 Task: Add Attachment from "Attach a link" to Card Card0000000136 in Board Board0000000034 in Workspace WS0000000012 in Trello. Add Cover Red to Card Card0000000136 in Board Board0000000034 in Workspace WS0000000012 in Trello. Add "Join Card" Button Button0000000136  to Card Card0000000136 in Board Board0000000034 in Workspace WS0000000012 in Trello. Add Description DS0000000136 to Card Card0000000136 in Board Board0000000034 in Workspace WS0000000012 in Trello. Add Comment CM0000000136 to Card Card0000000136 in Board Board0000000034 in Workspace WS0000000012 in Trello
Action: Mouse moved to (252, 233)
Screenshot: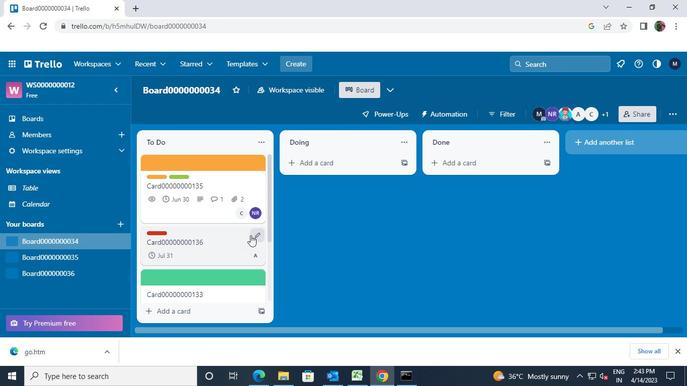 
Action: Mouse pressed left at (252, 233)
Screenshot: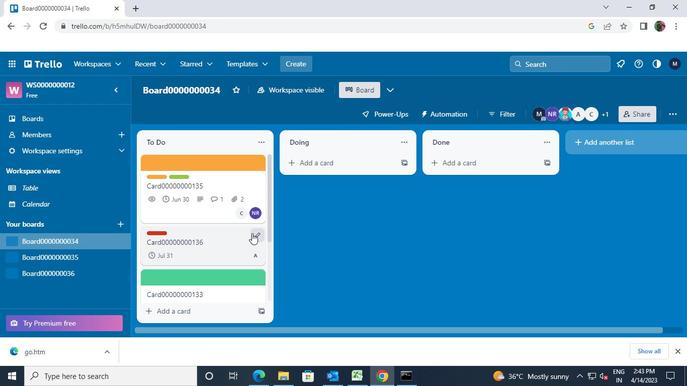 
Action: Mouse moved to (278, 172)
Screenshot: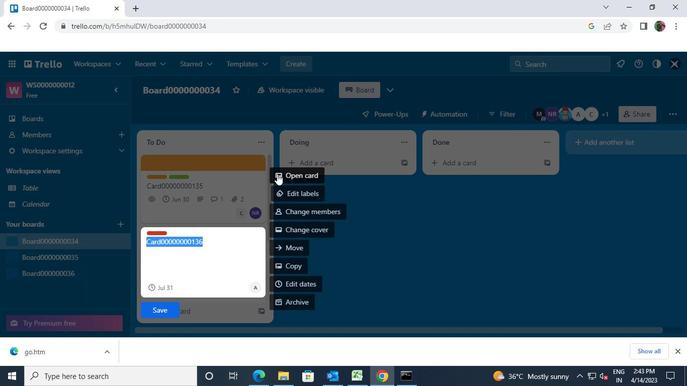 
Action: Mouse pressed left at (278, 172)
Screenshot: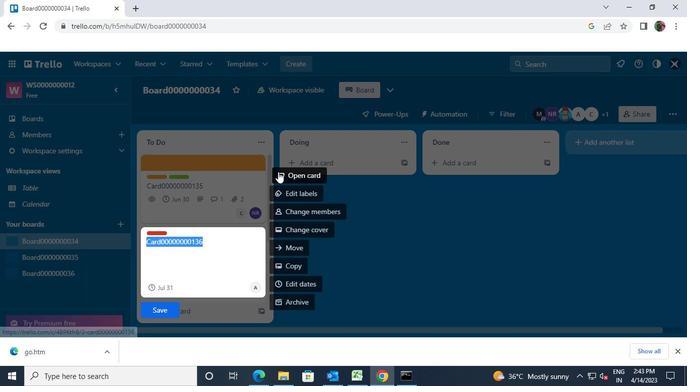 
Action: Mouse moved to (462, 221)
Screenshot: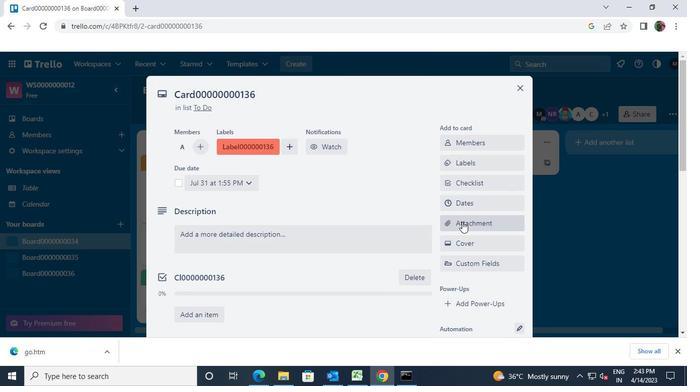 
Action: Mouse pressed left at (462, 221)
Screenshot: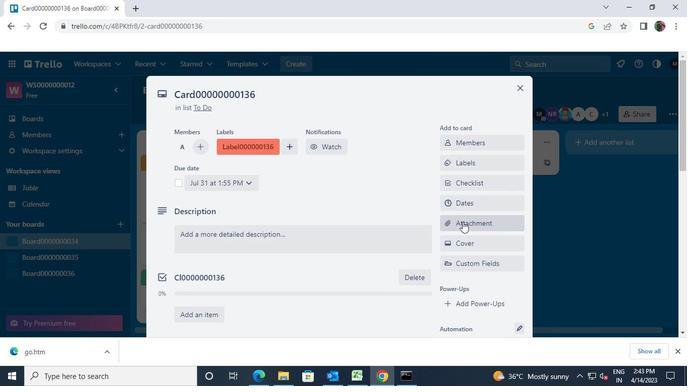 
Action: Mouse moved to (461, 104)
Screenshot: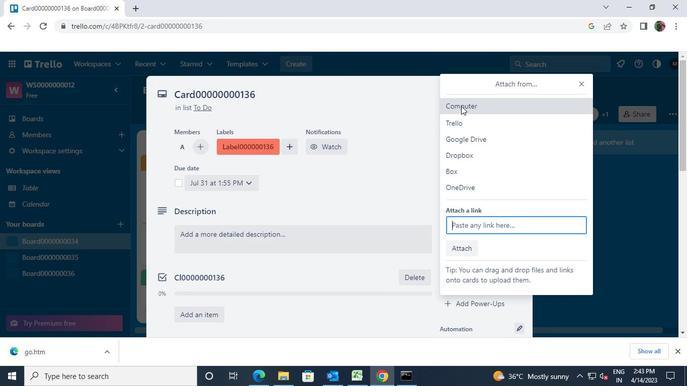 
Action: Mouse pressed left at (461, 104)
Screenshot: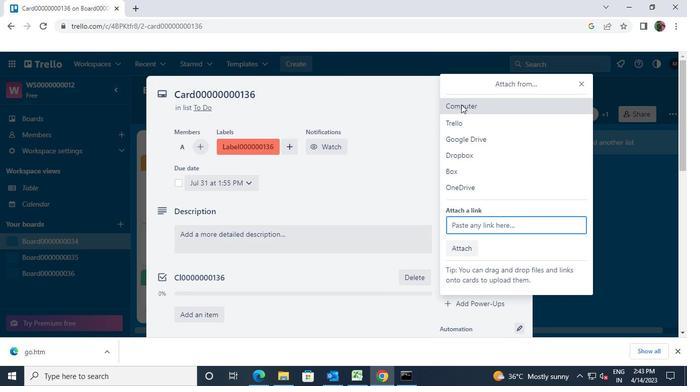 
Action: Mouse moved to (163, 96)
Screenshot: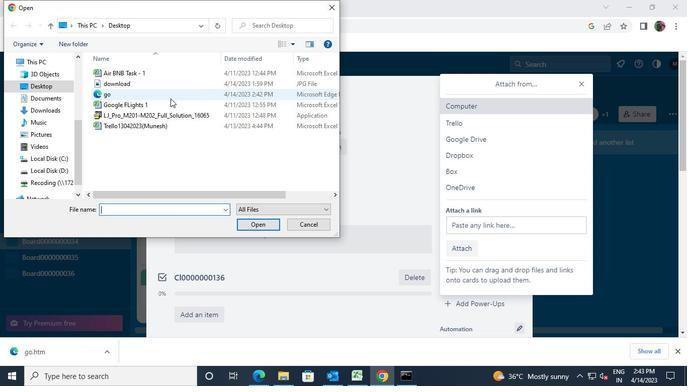 
Action: Mouse pressed left at (163, 96)
Screenshot: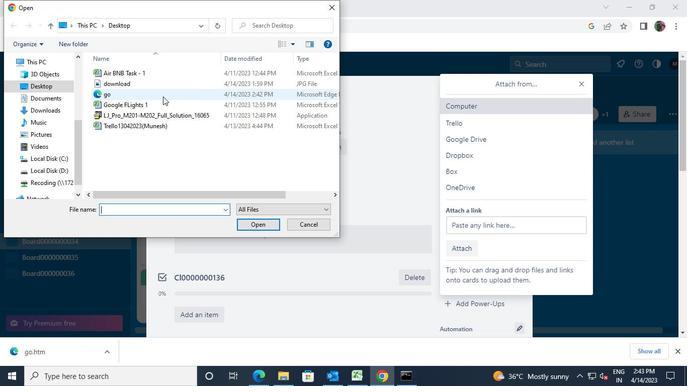 
Action: Mouse moved to (268, 223)
Screenshot: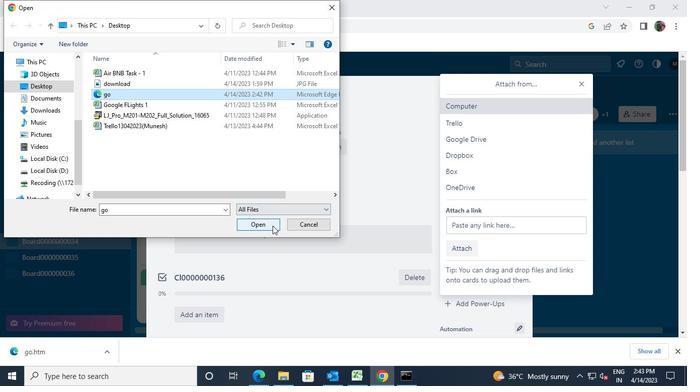 
Action: Mouse pressed left at (268, 223)
Screenshot: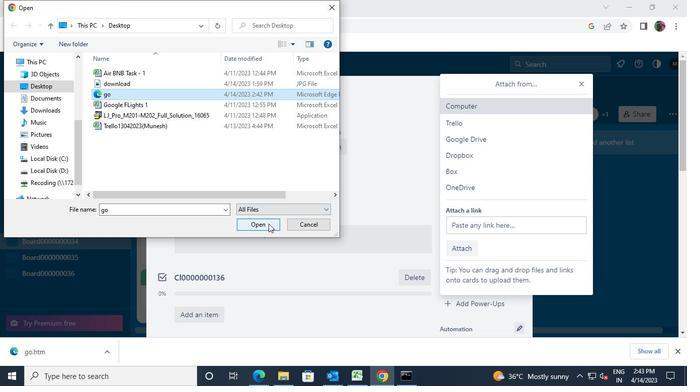 
Action: Mouse moved to (520, 81)
Screenshot: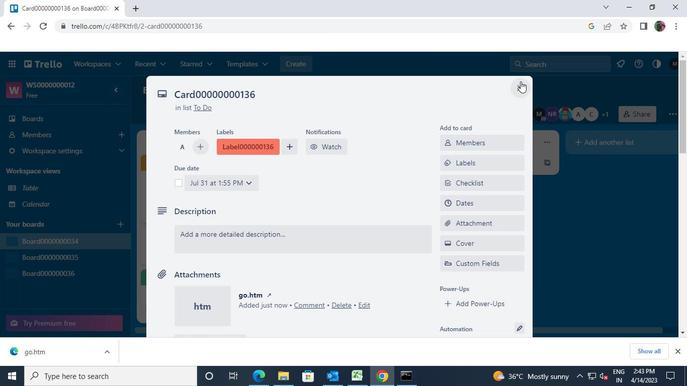 
Action: Mouse pressed left at (520, 81)
Screenshot: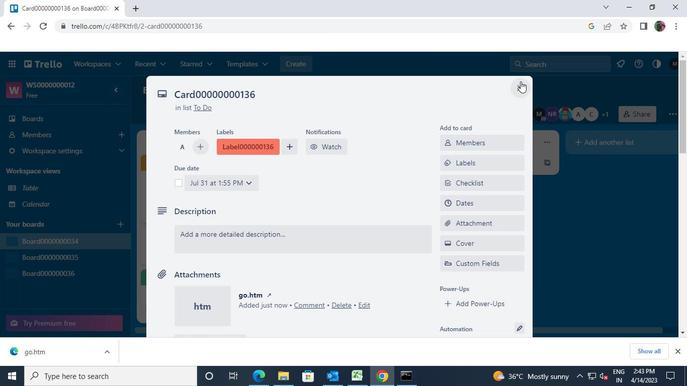 
Action: Mouse moved to (256, 236)
Screenshot: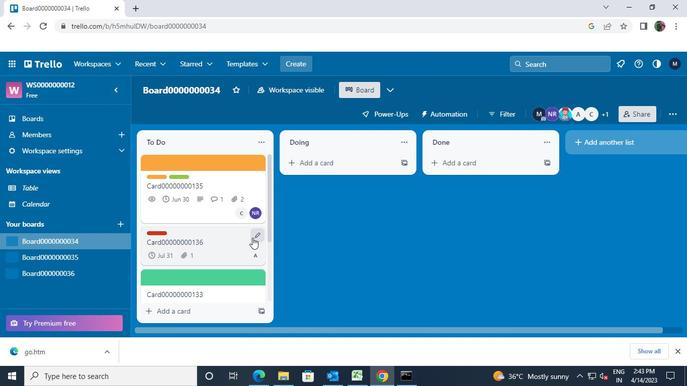 
Action: Mouse pressed left at (256, 236)
Screenshot: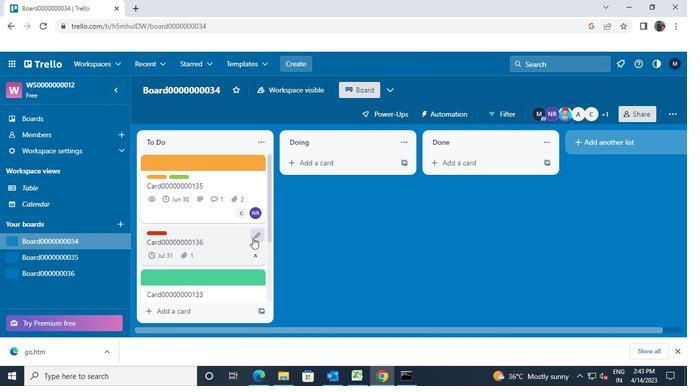 
Action: Mouse moved to (290, 228)
Screenshot: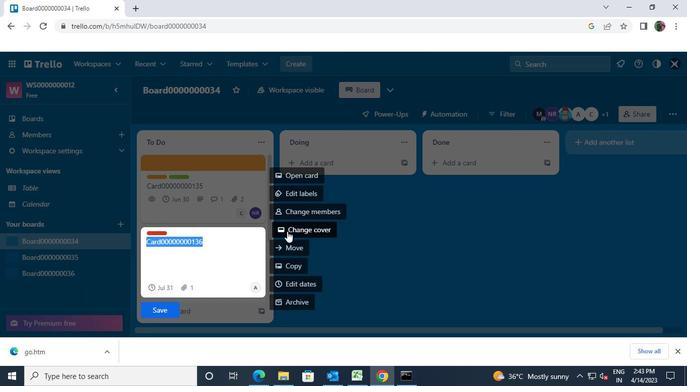 
Action: Mouse pressed left at (290, 228)
Screenshot: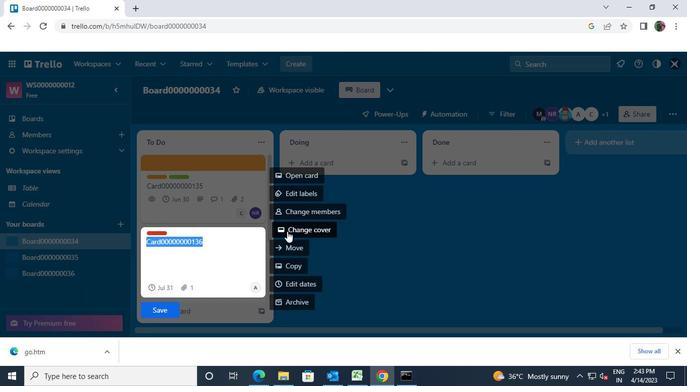 
Action: Mouse moved to (381, 173)
Screenshot: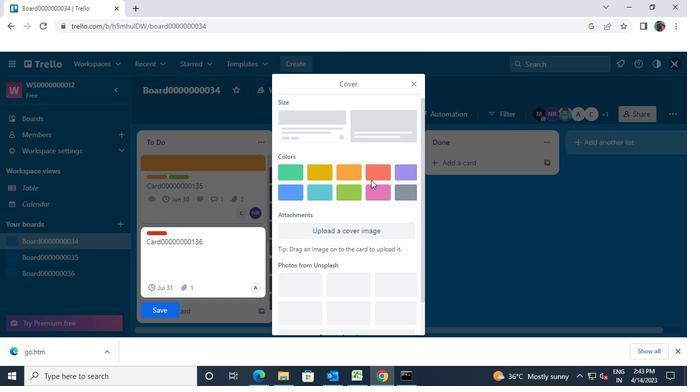 
Action: Mouse pressed left at (381, 173)
Screenshot: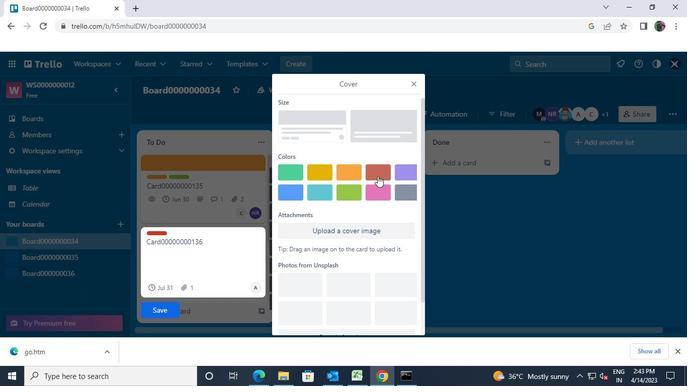 
Action: Mouse moved to (168, 332)
Screenshot: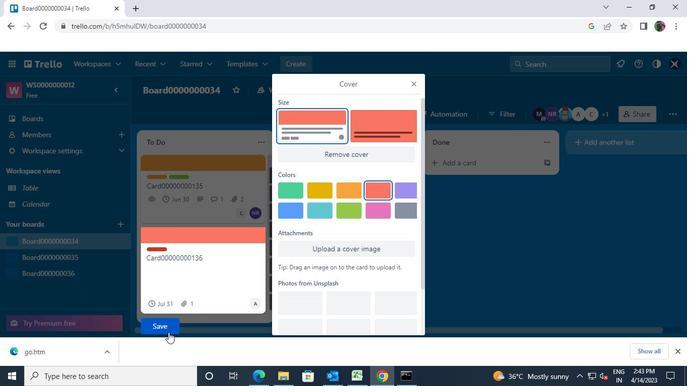 
Action: Mouse pressed left at (168, 332)
Screenshot: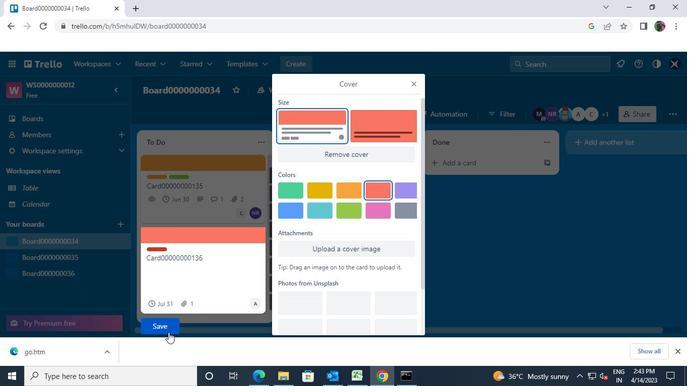 
Action: Mouse moved to (254, 234)
Screenshot: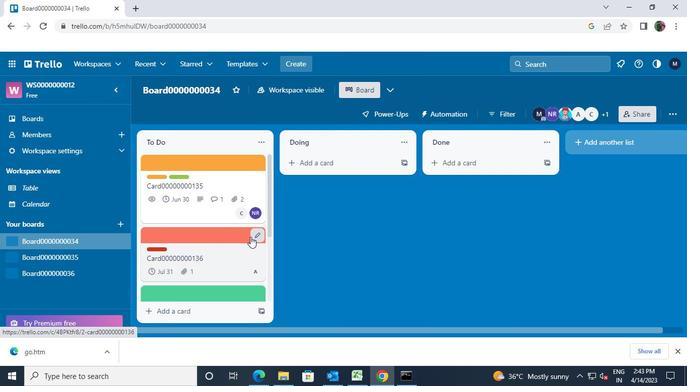 
Action: Mouse pressed left at (254, 234)
Screenshot: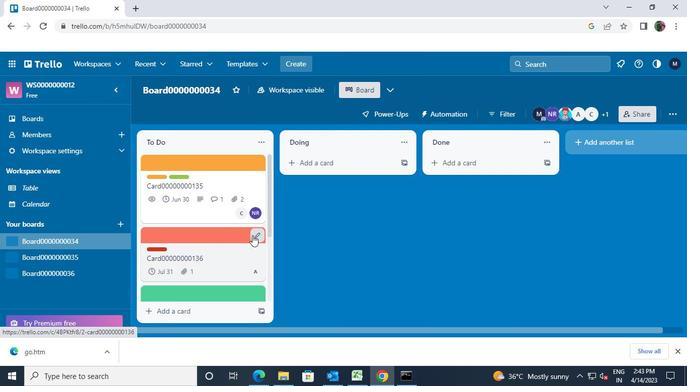 
Action: Mouse moved to (293, 193)
Screenshot: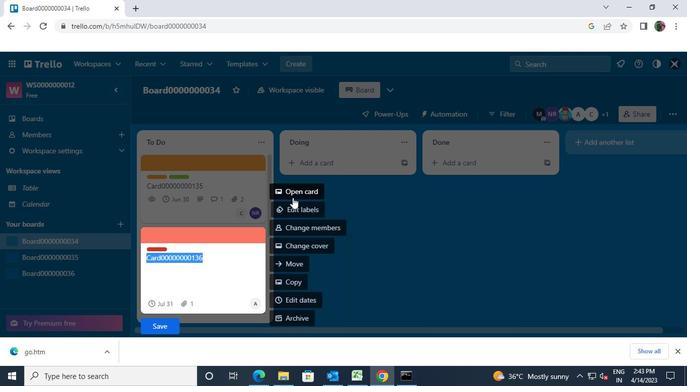 
Action: Mouse pressed left at (293, 193)
Screenshot: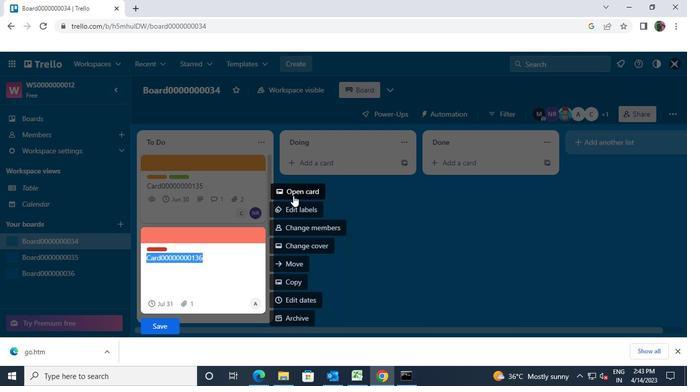 
Action: Mouse moved to (456, 279)
Screenshot: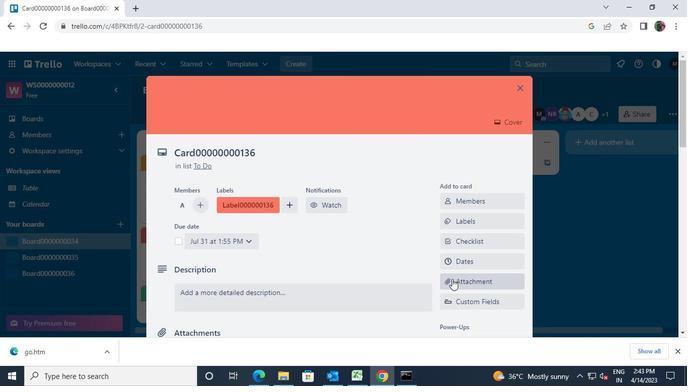 
Action: Mouse scrolled (456, 278) with delta (0, 0)
Screenshot: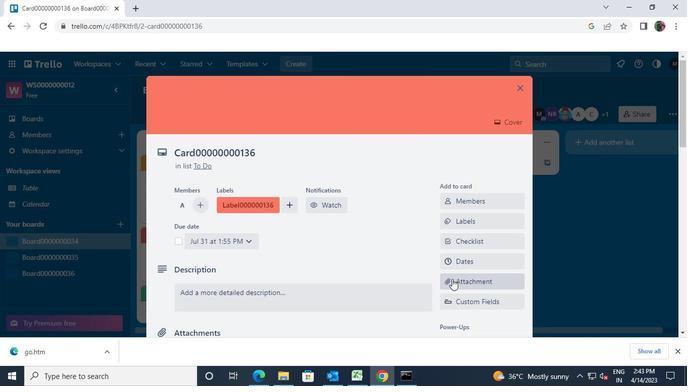 
Action: Mouse scrolled (456, 278) with delta (0, 0)
Screenshot: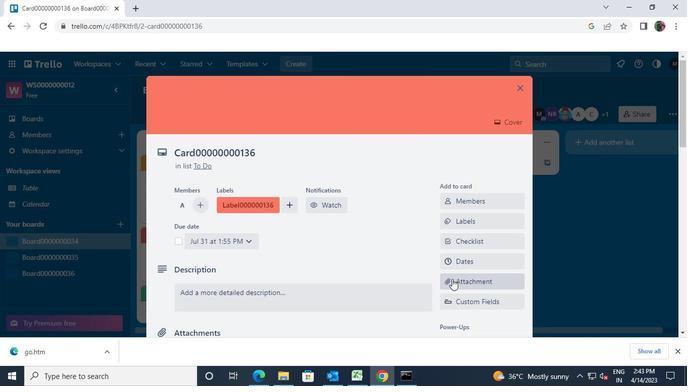 
Action: Mouse moved to (465, 247)
Screenshot: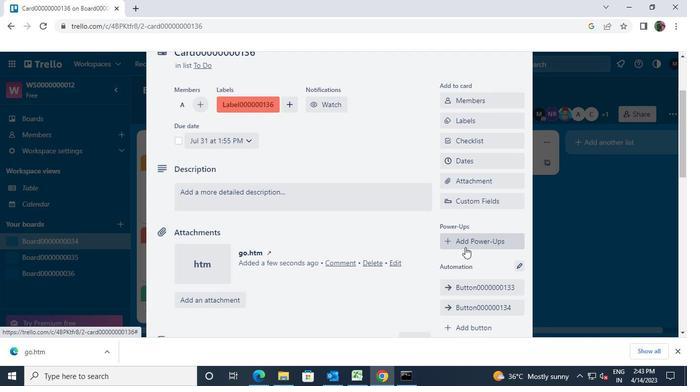
Action: Mouse scrolled (465, 246) with delta (0, 0)
Screenshot: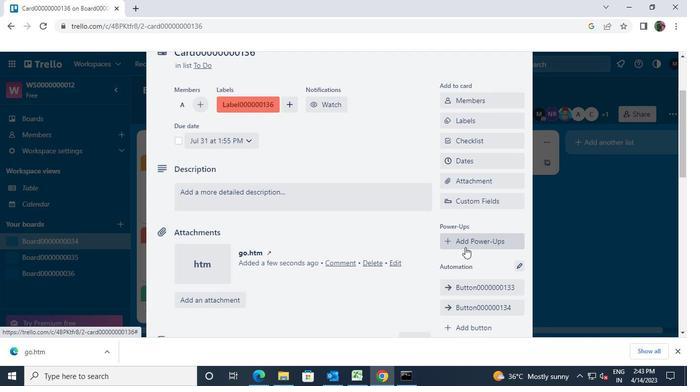 
Action: Mouse scrolled (465, 246) with delta (0, 0)
Screenshot: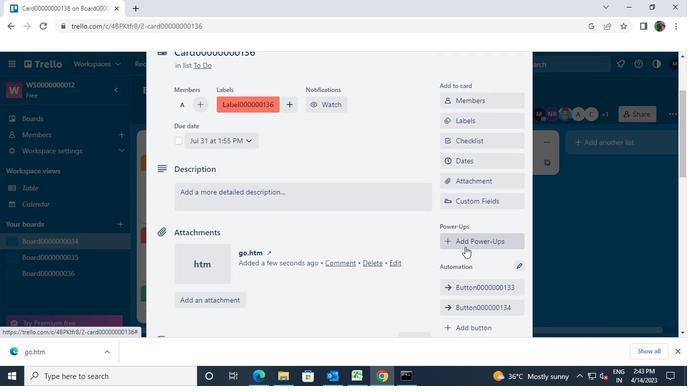 
Action: Mouse moved to (465, 224)
Screenshot: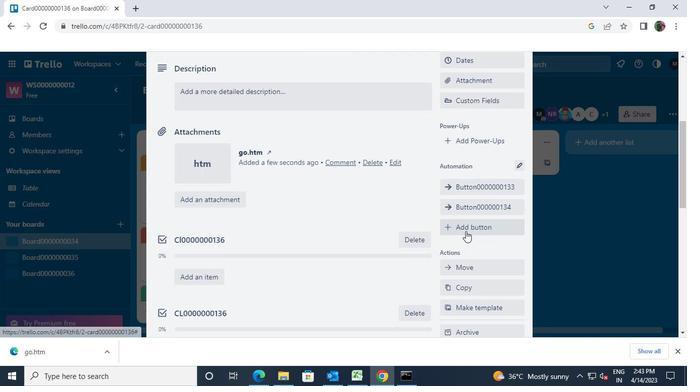 
Action: Mouse pressed left at (465, 224)
Screenshot: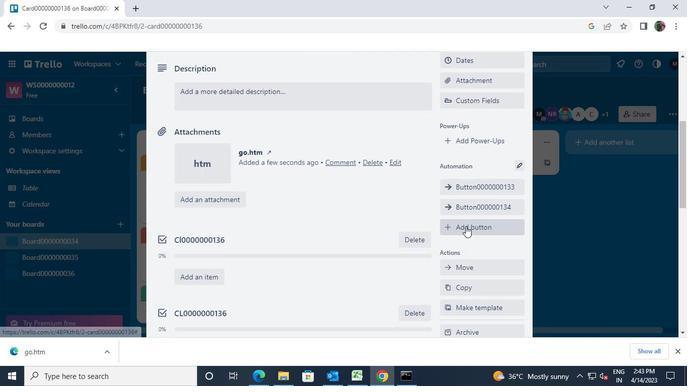 
Action: Mouse moved to (483, 128)
Screenshot: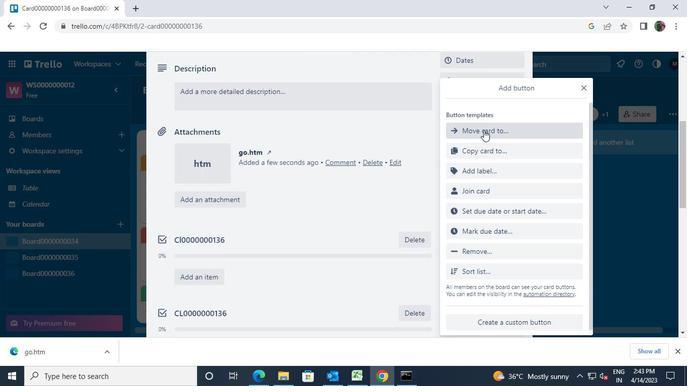
Action: Mouse pressed left at (483, 128)
Screenshot: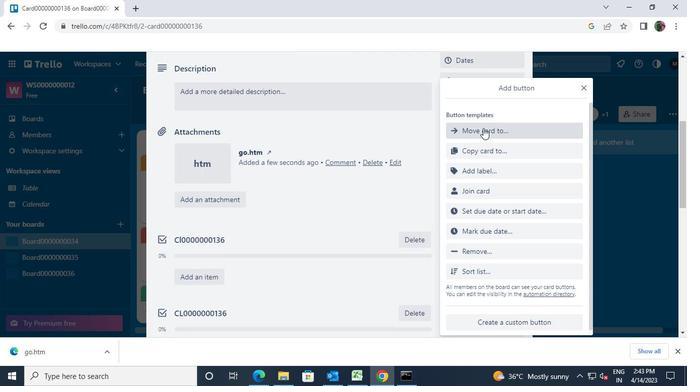 
Action: Key pressed <Key.shift>Button
Screenshot: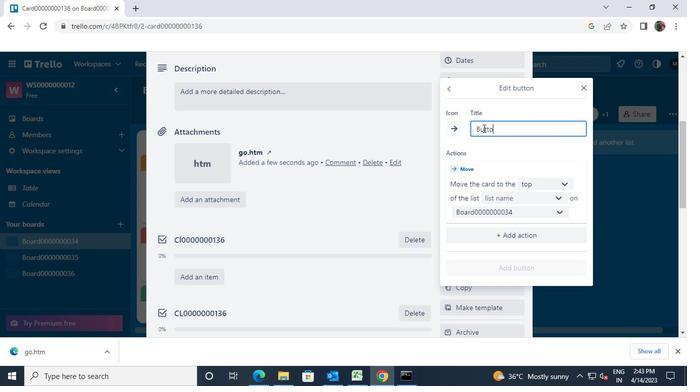 
Action: Mouse moved to (567, 185)
Screenshot: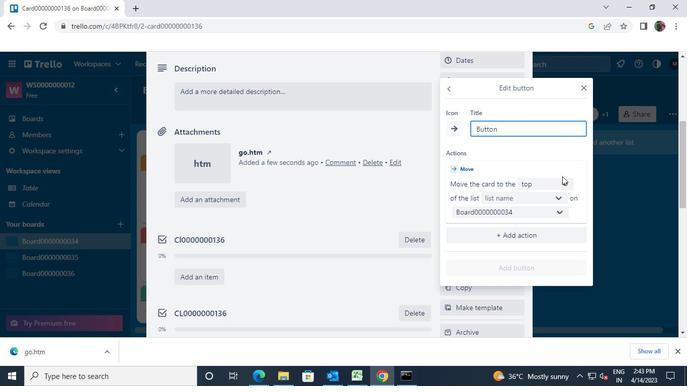 
Action: Mouse pressed left at (567, 185)
Screenshot: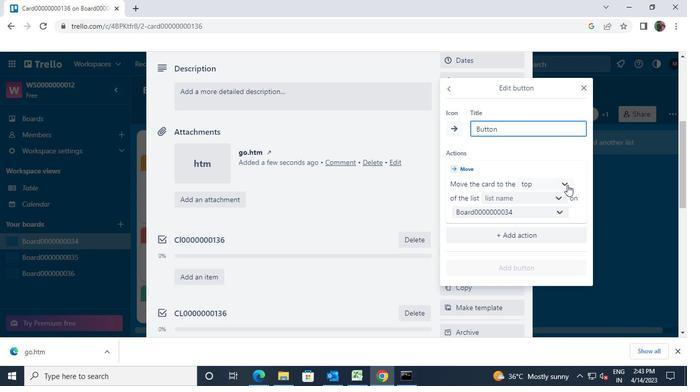 
Action: Mouse moved to (550, 199)
Screenshot: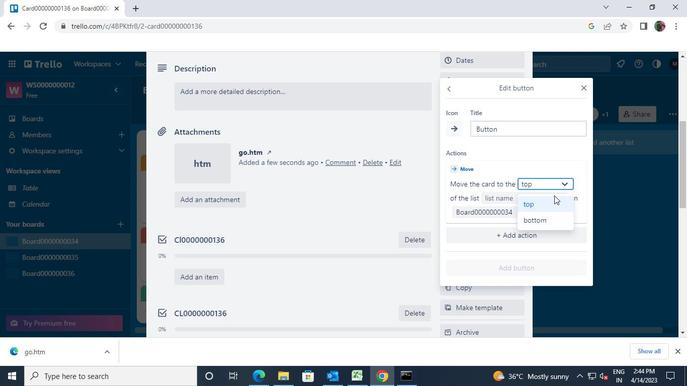 
Action: Mouse pressed left at (550, 199)
Screenshot: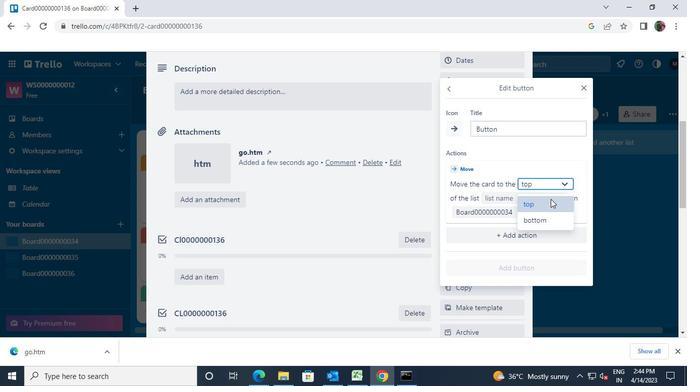 
Action: Mouse moved to (562, 193)
Screenshot: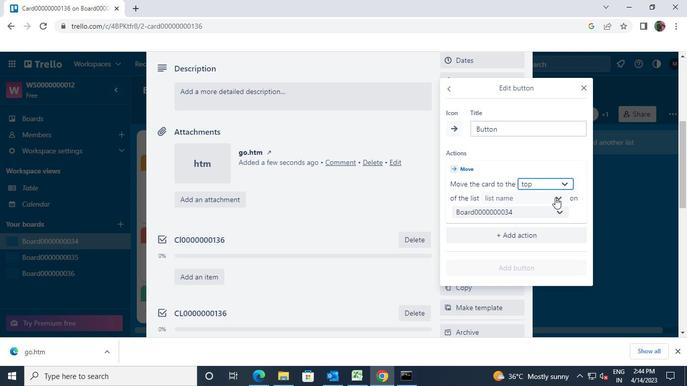 
Action: Mouse pressed left at (562, 193)
Screenshot: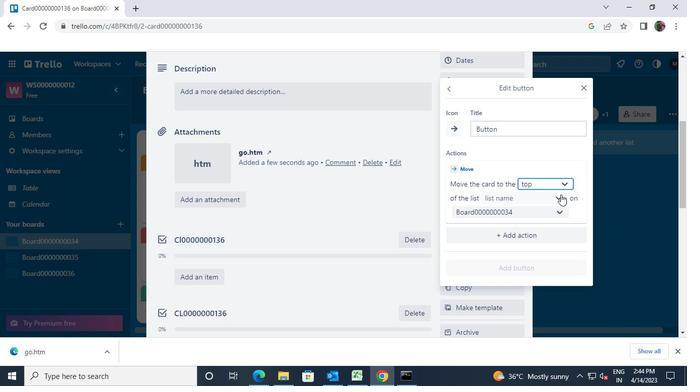 
Action: Mouse moved to (528, 218)
Screenshot: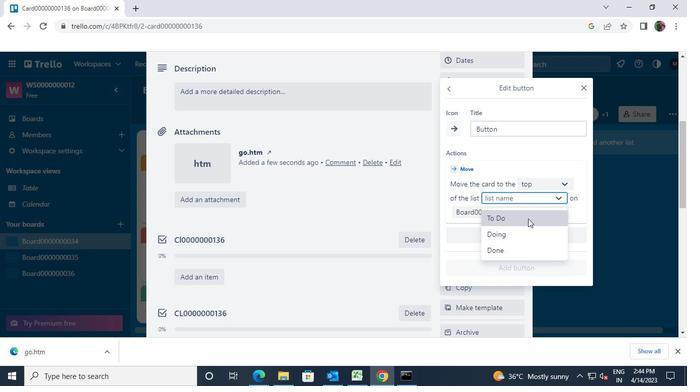 
Action: Mouse pressed left at (528, 218)
Screenshot: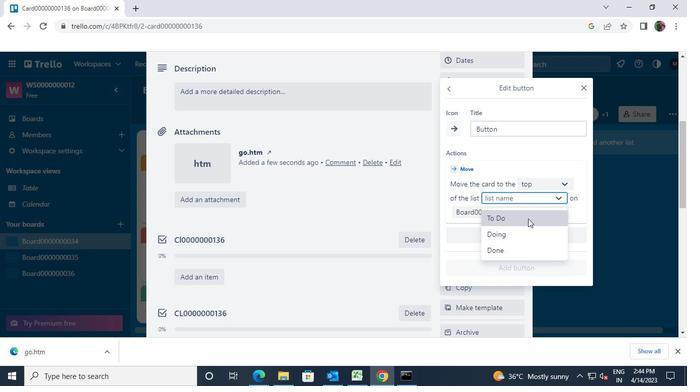 
Action: Mouse moved to (521, 268)
Screenshot: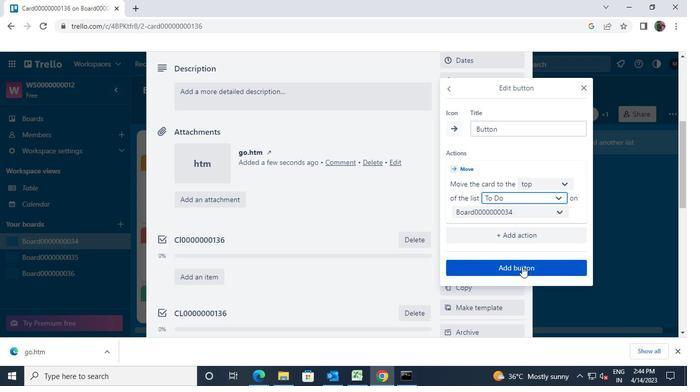 
Action: Mouse pressed left at (521, 268)
Screenshot: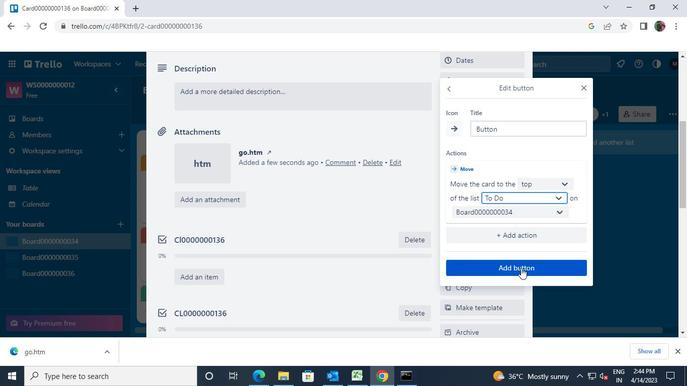 
Action: Mouse moved to (484, 226)
Screenshot: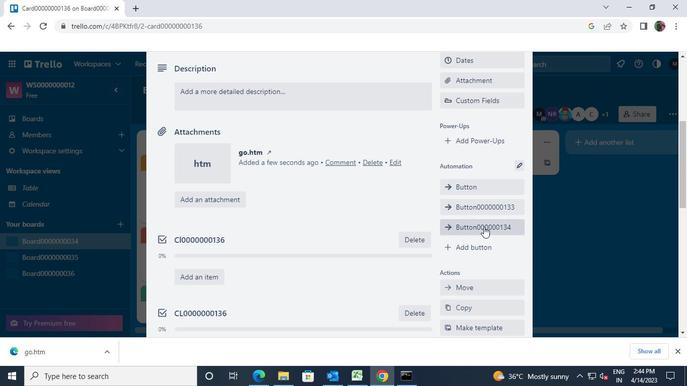 
Action: Mouse scrolled (484, 227) with delta (0, 0)
Screenshot: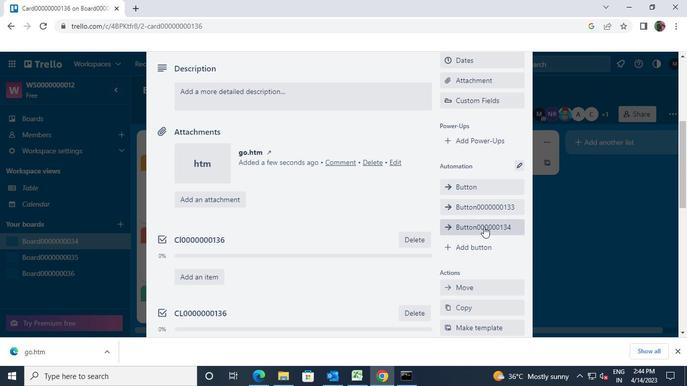 
Action: Mouse scrolled (484, 227) with delta (0, 0)
Screenshot: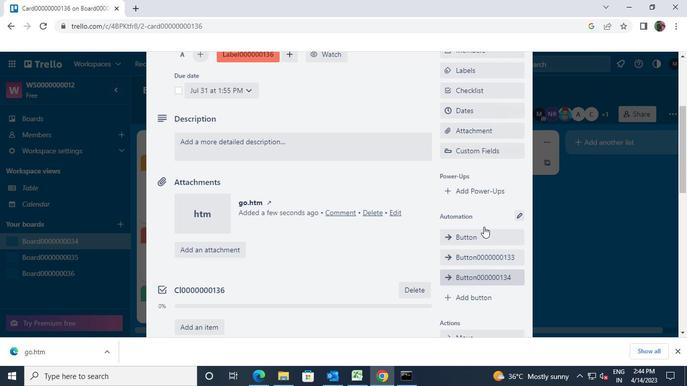 
Action: Mouse scrolled (484, 227) with delta (0, 0)
Screenshot: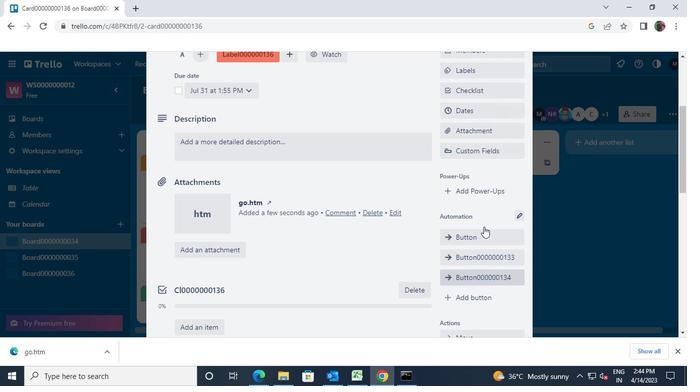 
Action: Mouse moved to (342, 246)
Screenshot: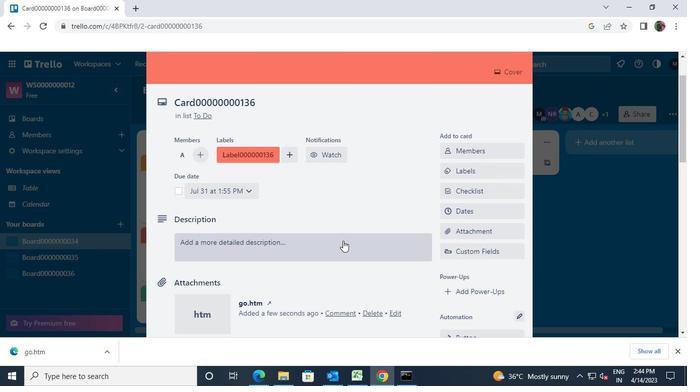 
Action: Mouse pressed left at (342, 246)
Screenshot: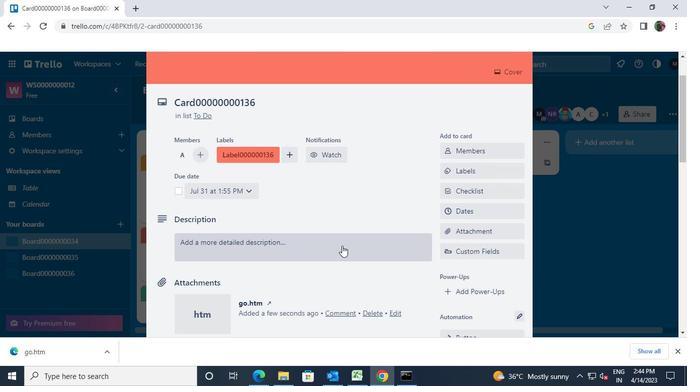 
Action: Mouse moved to (347, 243)
Screenshot: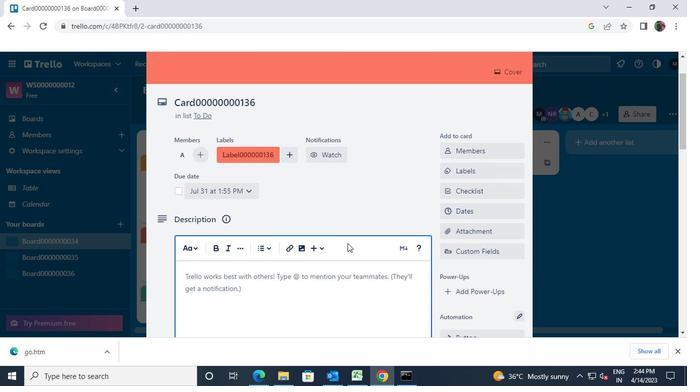 
Action: Key pressed <Key.shift>Ds<<96>><<96>><<96>><<96>><<96>><<96>><<96>><<96>><<97>><<99>><<102>>
Screenshot: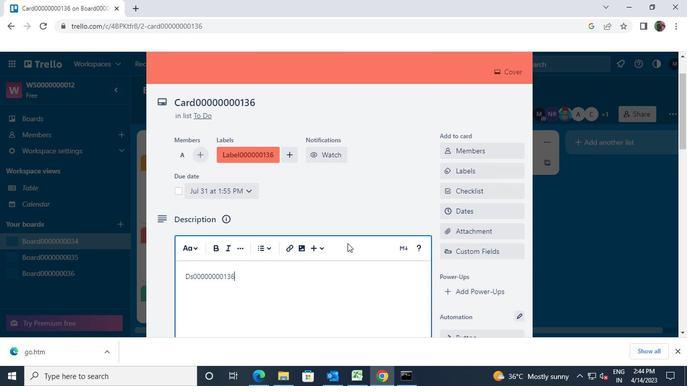 
Action: Mouse moved to (393, 261)
Screenshot: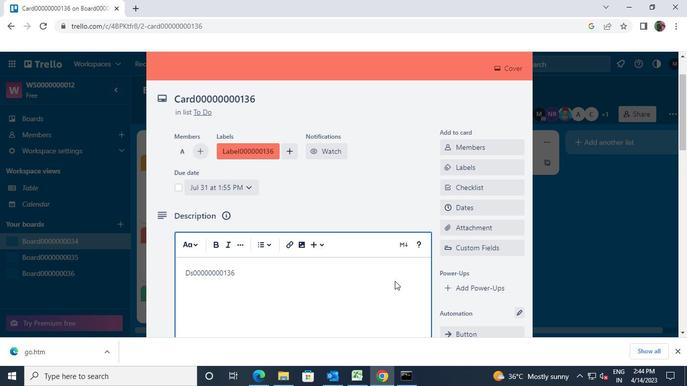 
Action: Mouse scrolled (393, 260) with delta (0, 0)
Screenshot: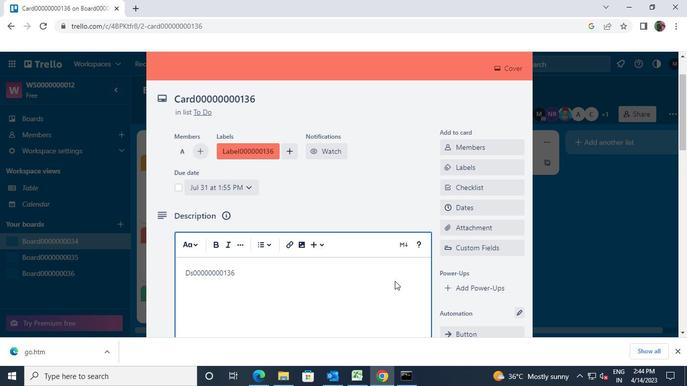 
Action: Mouse moved to (393, 281)
Screenshot: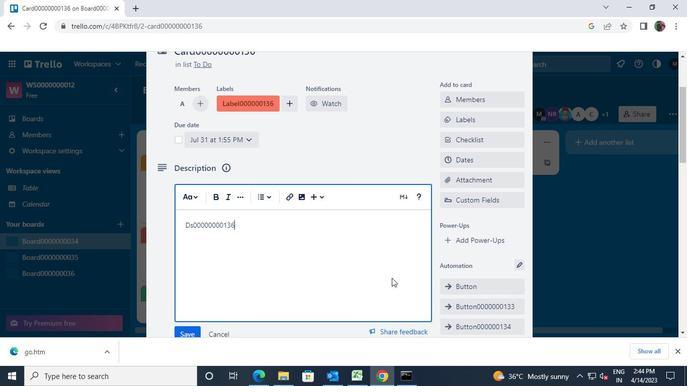 
Action: Mouse scrolled (393, 280) with delta (0, 0)
Screenshot: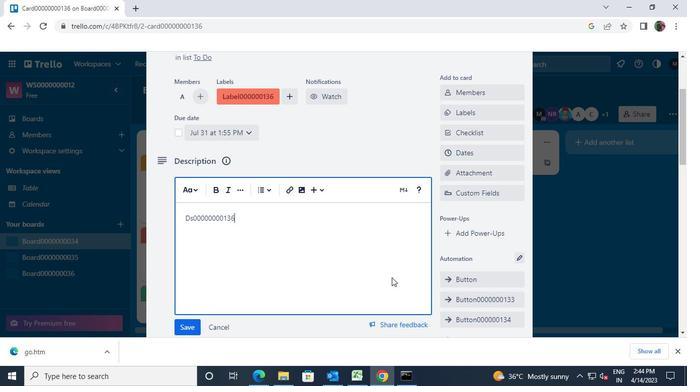 
Action: Mouse moved to (186, 286)
Screenshot: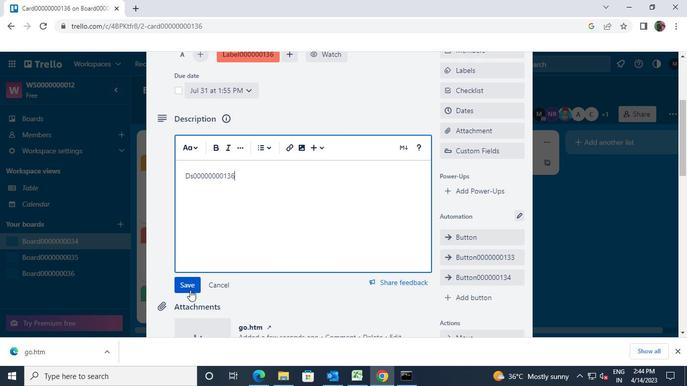 
Action: Mouse pressed left at (186, 286)
Screenshot: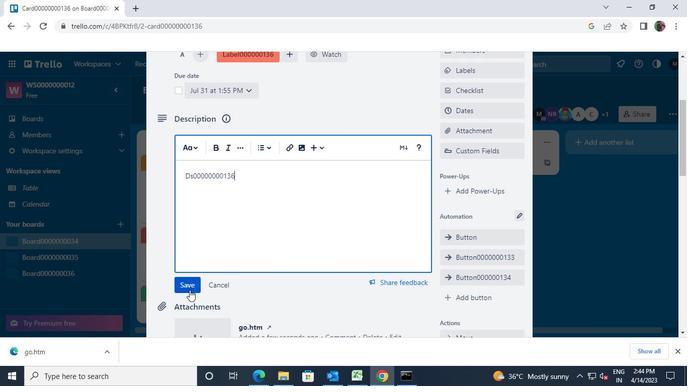 
Action: Mouse moved to (199, 273)
Screenshot: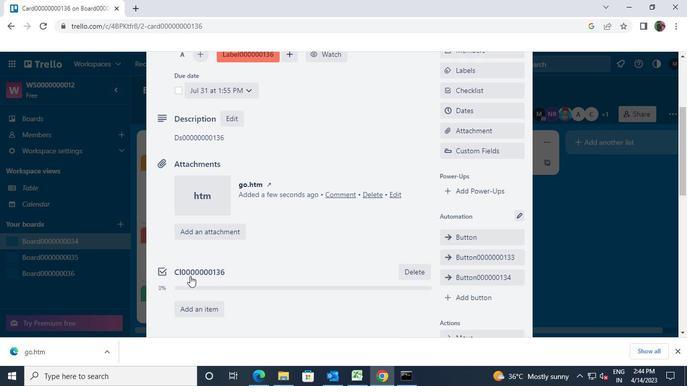 
Action: Mouse scrolled (199, 272) with delta (0, 0)
Screenshot: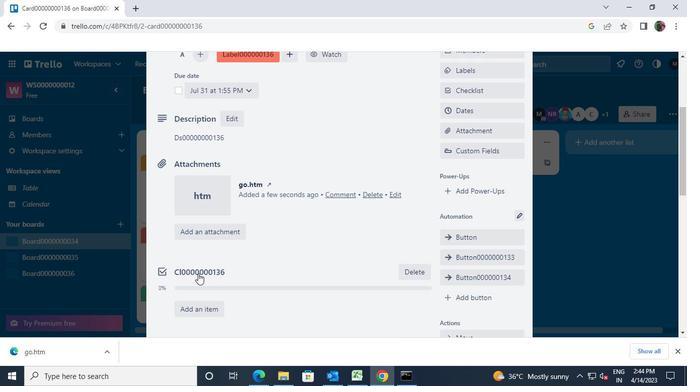 
Action: Mouse scrolled (199, 272) with delta (0, 0)
Screenshot: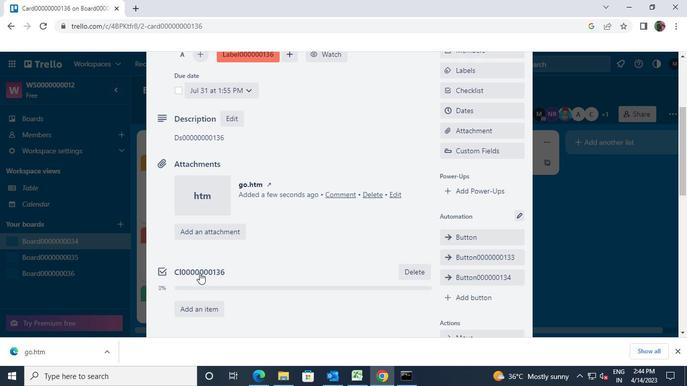 
Action: Mouse scrolled (199, 272) with delta (0, 0)
Screenshot: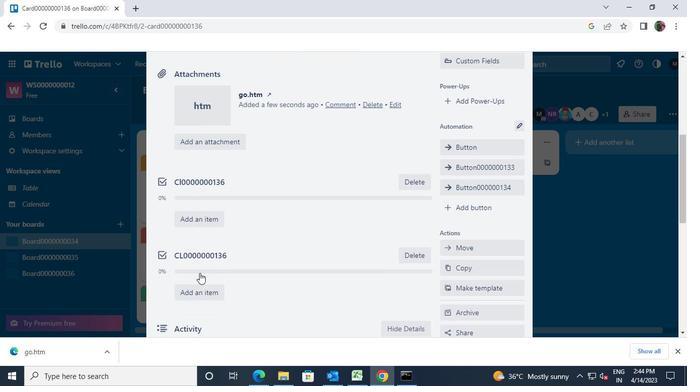 
Action: Mouse scrolled (199, 272) with delta (0, 0)
Screenshot: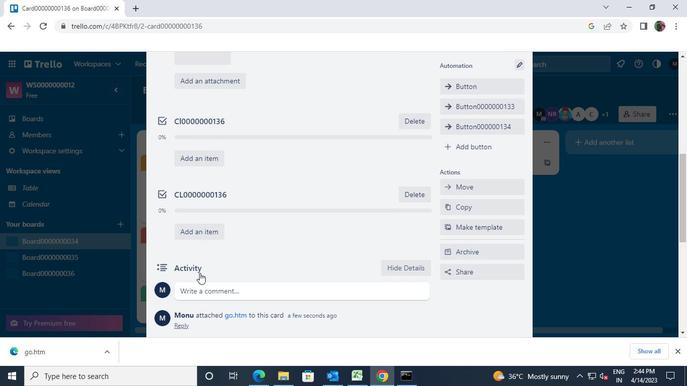 
Action: Mouse scrolled (199, 272) with delta (0, 0)
Screenshot: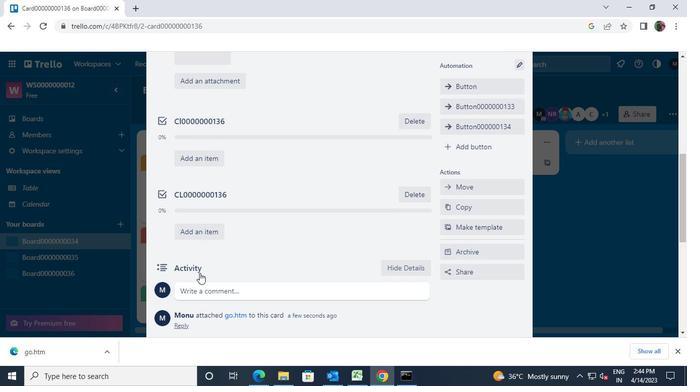 
Action: Mouse moved to (221, 195)
Screenshot: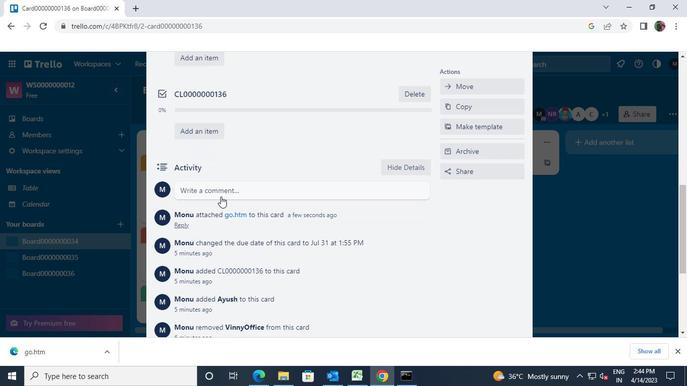
Action: Mouse pressed left at (221, 195)
Screenshot: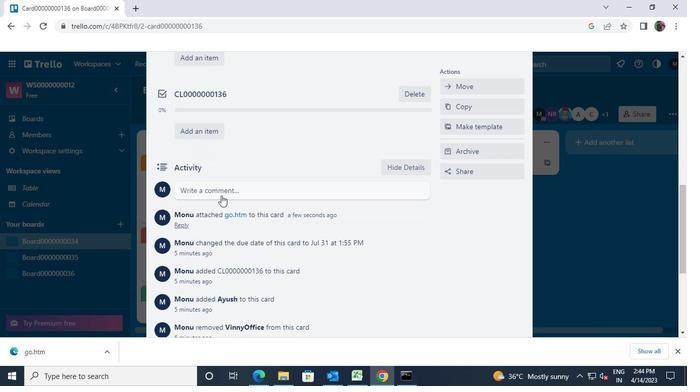 
Action: Mouse moved to (275, 176)
Screenshot: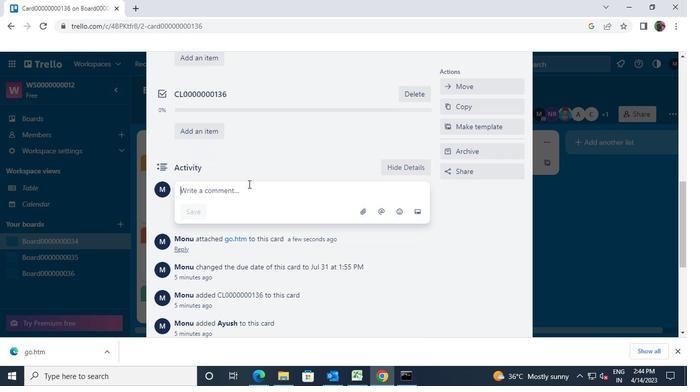 
Action: Key pressed <Key.shift>CM<<96>><<96>><<96>><<96>><<96>><<96>><<96>><<97>><<99>><<102>>
Screenshot: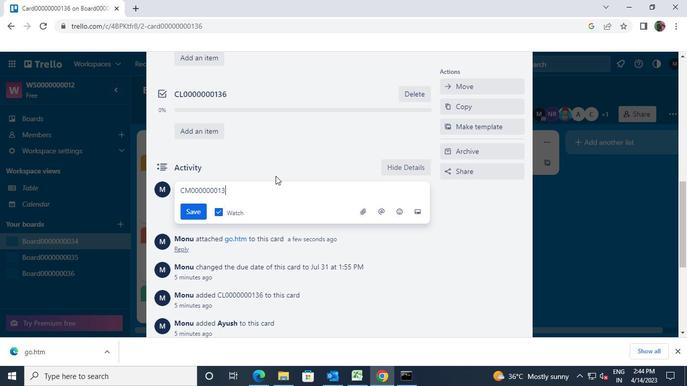 
Action: Mouse scrolled (275, 176) with delta (0, 0)
Screenshot: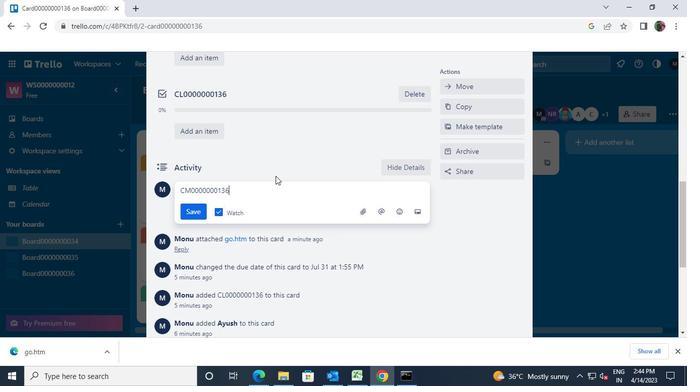 
Action: Mouse moved to (278, 174)
Screenshot: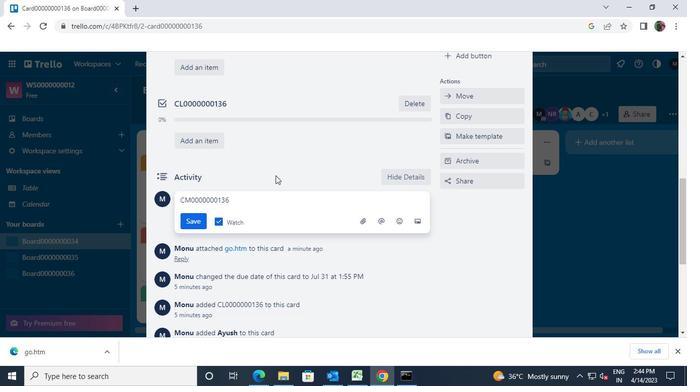 
Action: Mouse scrolled (278, 175) with delta (0, 0)
Screenshot: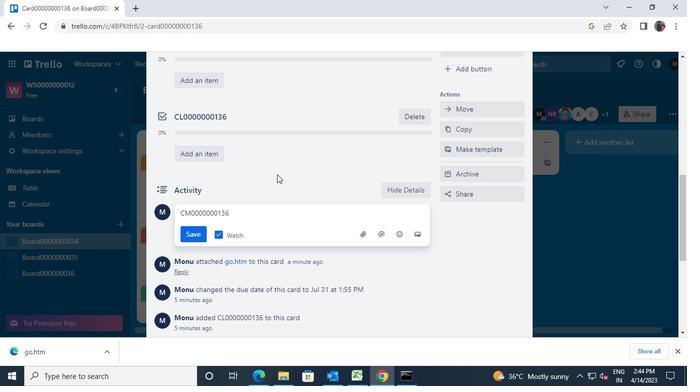 
Action: Mouse scrolled (278, 175) with delta (0, 0)
Screenshot: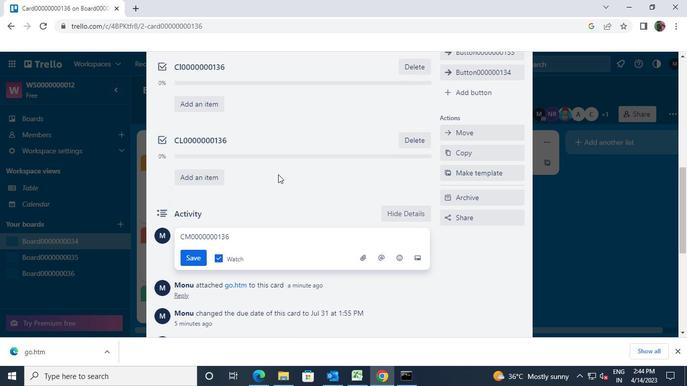 
Action: Mouse scrolled (278, 174) with delta (0, 0)
Screenshot: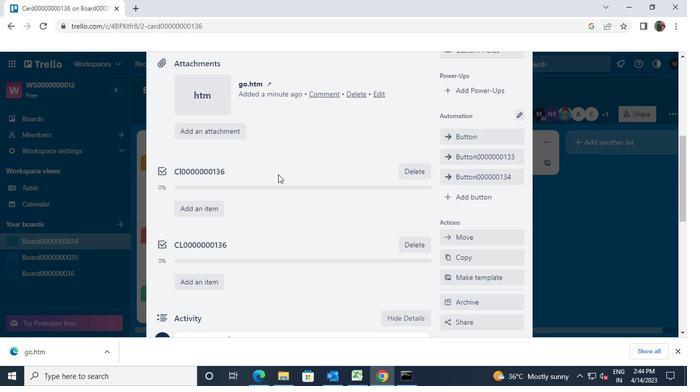
Action: Mouse scrolled (278, 174) with delta (0, 0)
Screenshot: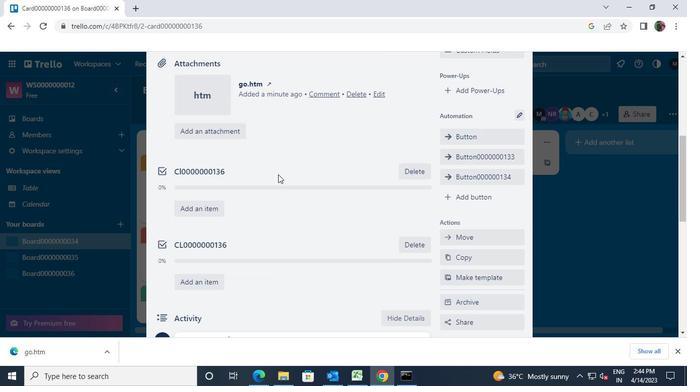 
Action: Mouse moved to (190, 265)
Screenshot: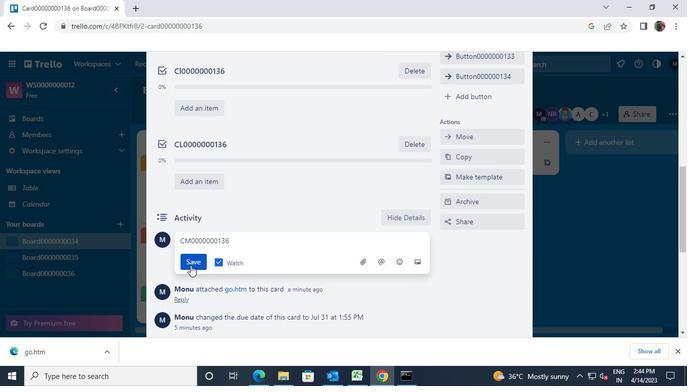 
Action: Mouse pressed left at (190, 265)
Screenshot: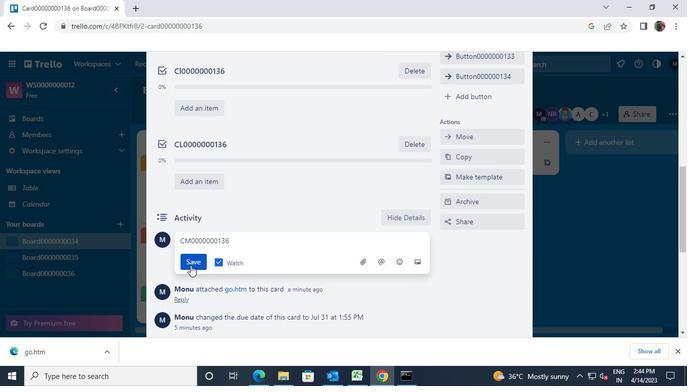 
Action: Mouse moved to (421, 217)
Screenshot: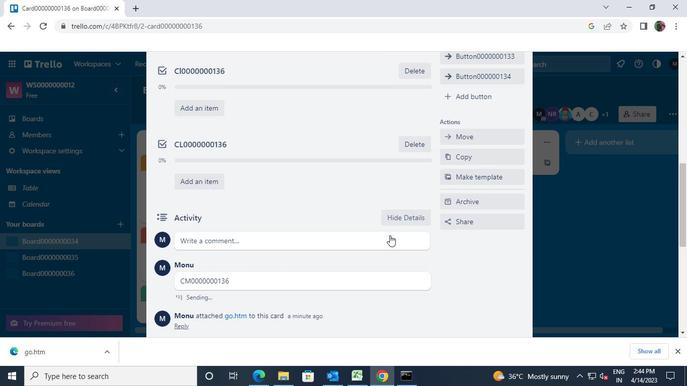
Action: Mouse scrolled (421, 217) with delta (0, 0)
Screenshot: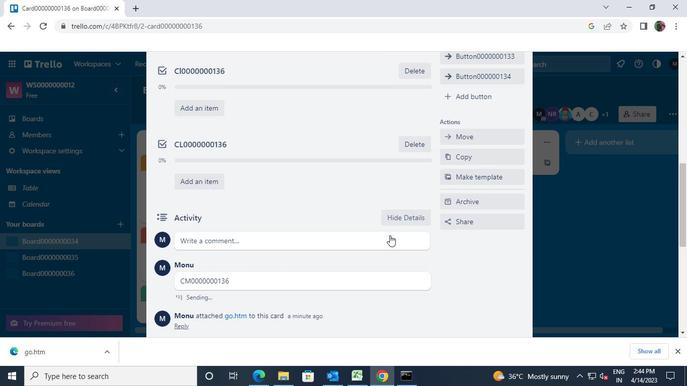 
Action: Mouse moved to (422, 216)
Screenshot: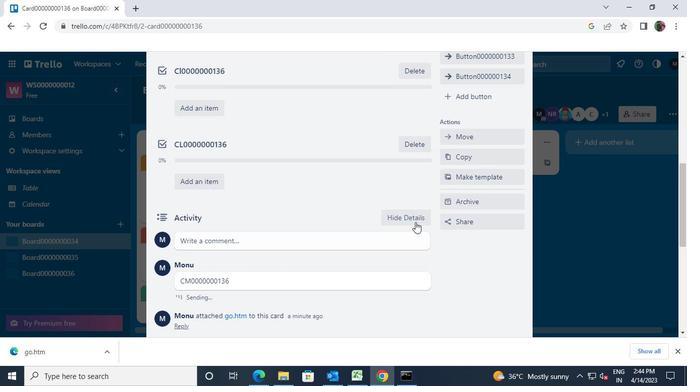 
Action: Mouse scrolled (422, 216) with delta (0, 0)
Screenshot: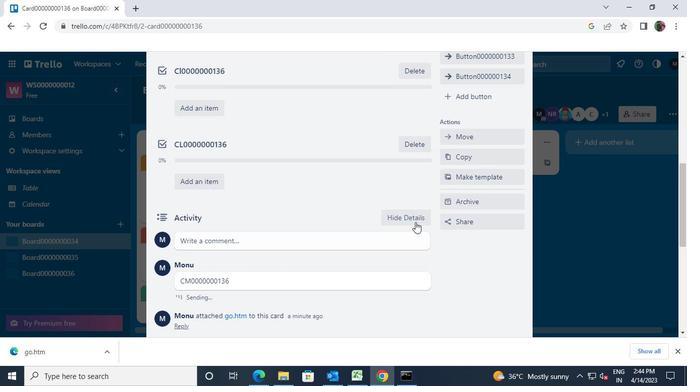 
Action: Mouse scrolled (422, 216) with delta (0, 0)
Screenshot: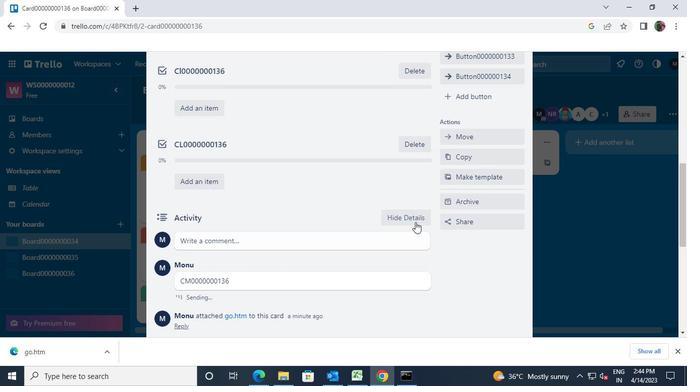 
Action: Mouse moved to (422, 216)
Screenshot: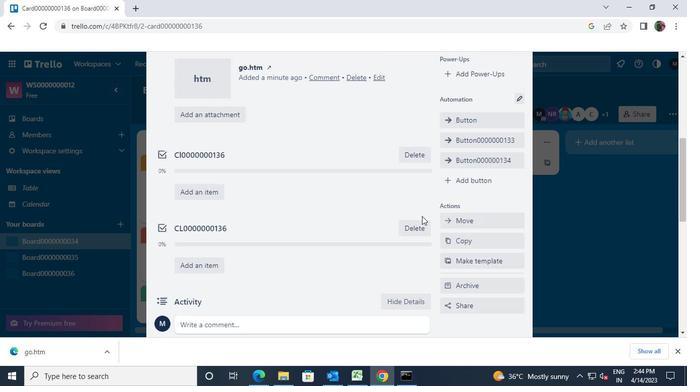 
Action: Mouse scrolled (422, 216) with delta (0, 0)
Screenshot: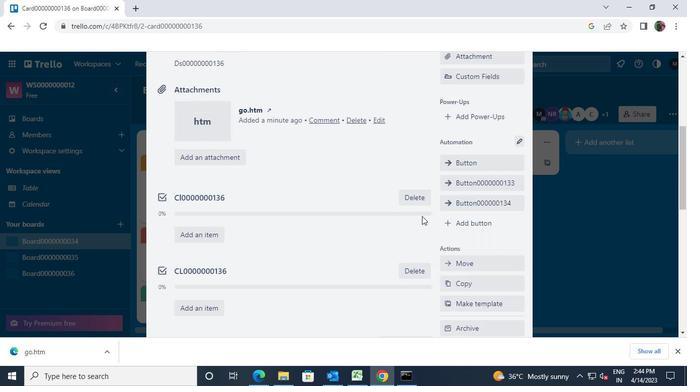 
Action: Mouse scrolled (422, 216) with delta (0, 0)
Screenshot: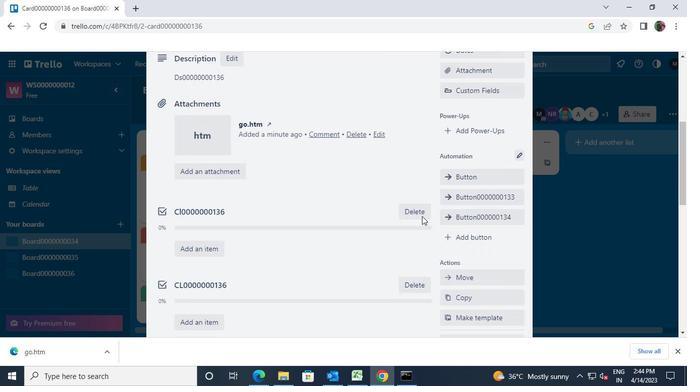 
Action: Mouse moved to (422, 216)
Screenshot: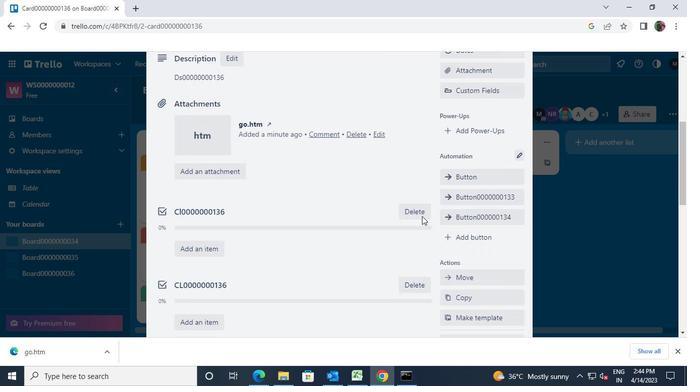 
Action: Mouse scrolled (422, 216) with delta (0, 0)
Screenshot: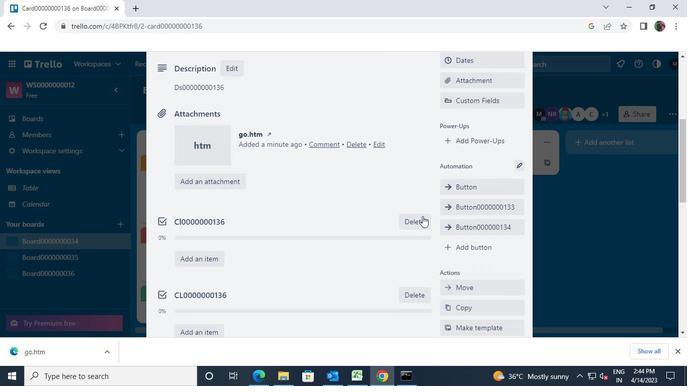 
Action: Mouse moved to (520, 118)
Screenshot: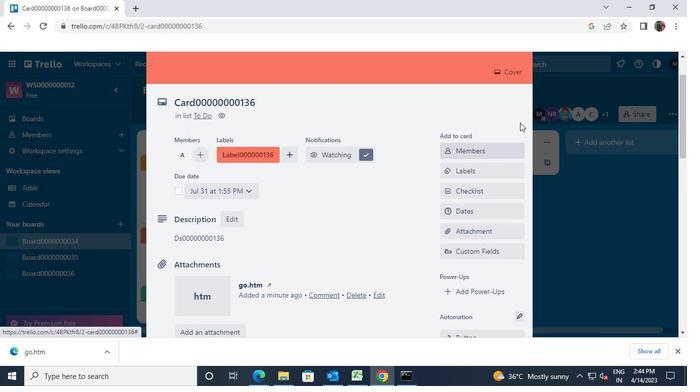 
Action: Mouse scrolled (520, 118) with delta (0, 0)
Screenshot: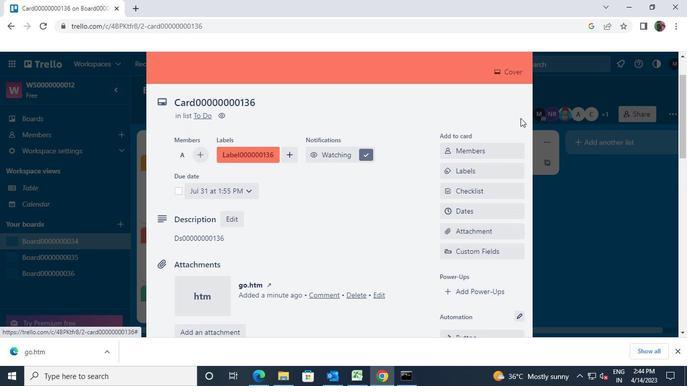 
Action: Mouse scrolled (520, 118) with delta (0, 0)
Screenshot: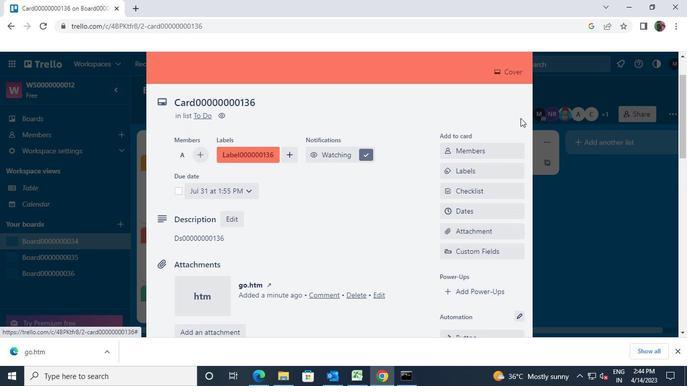 
Action: Mouse scrolled (520, 118) with delta (0, 0)
Screenshot: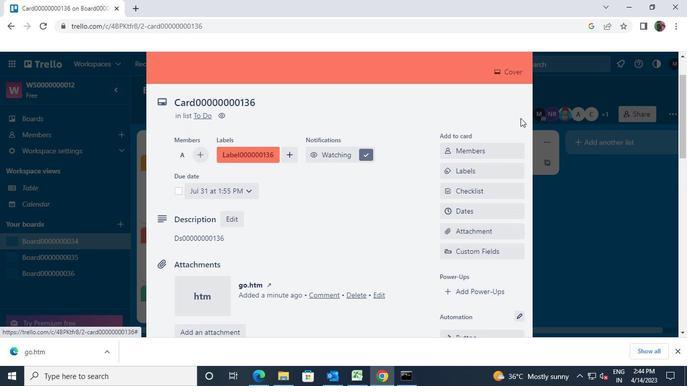 
Action: Mouse moved to (516, 89)
Screenshot: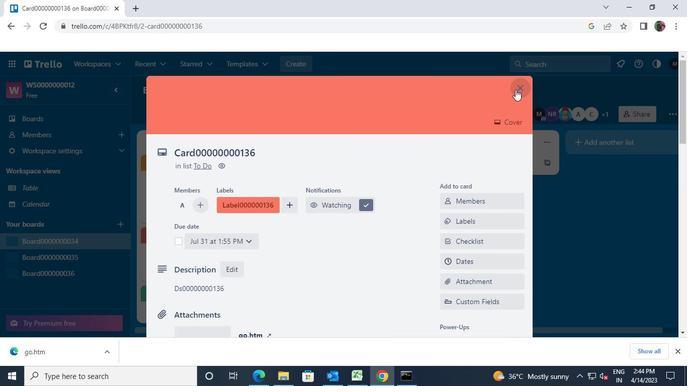 
Action: Mouse pressed left at (516, 89)
Screenshot: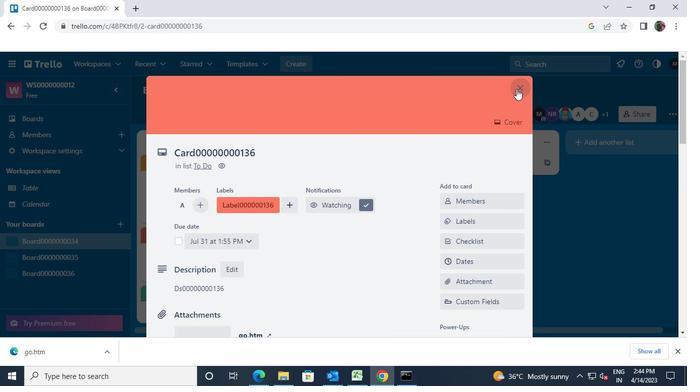 
Action: Mouse moved to (453, 302)
Screenshot: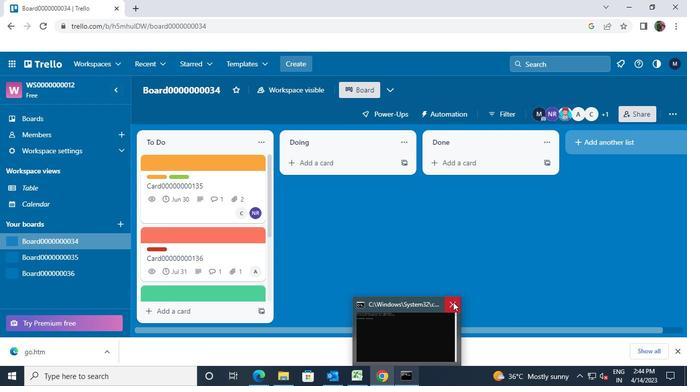 
Action: Mouse pressed left at (453, 302)
Screenshot: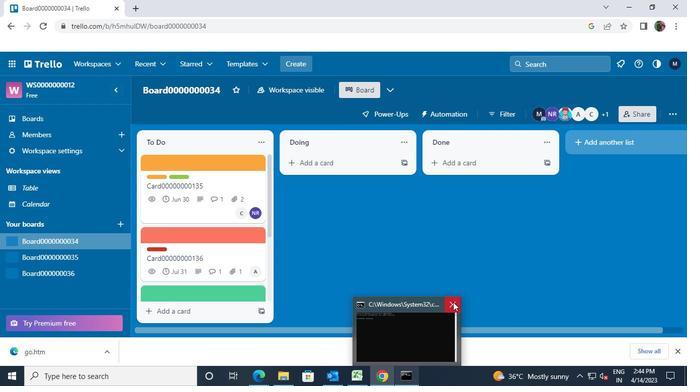 
